 Task: Set "Video encoder" for transcode stream output to "Automatic".
Action: Mouse moved to (110, 12)
Screenshot: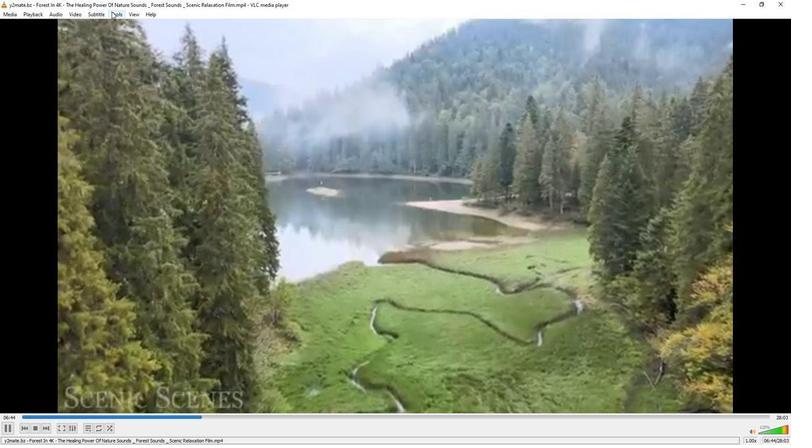 
Action: Mouse pressed left at (110, 12)
Screenshot: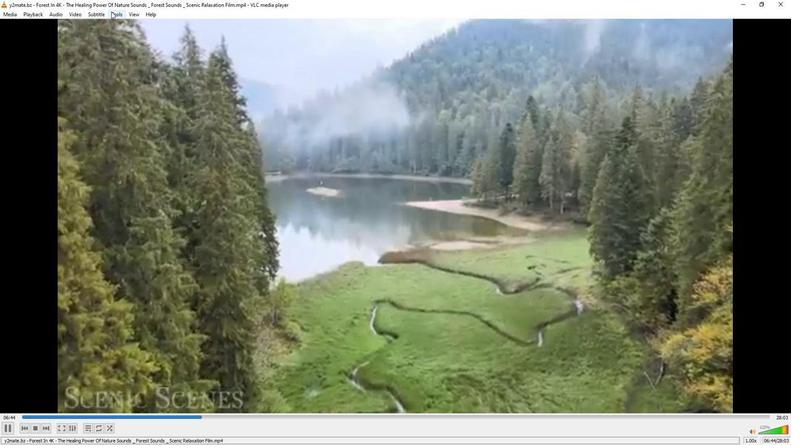 
Action: Mouse moved to (126, 111)
Screenshot: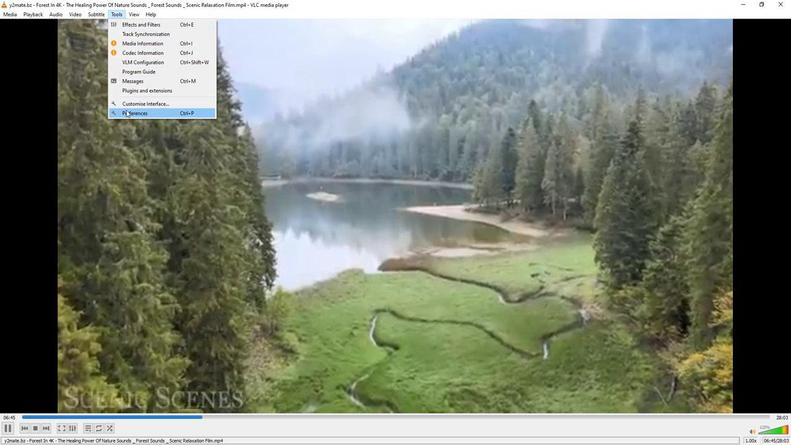 
Action: Mouse pressed left at (126, 111)
Screenshot: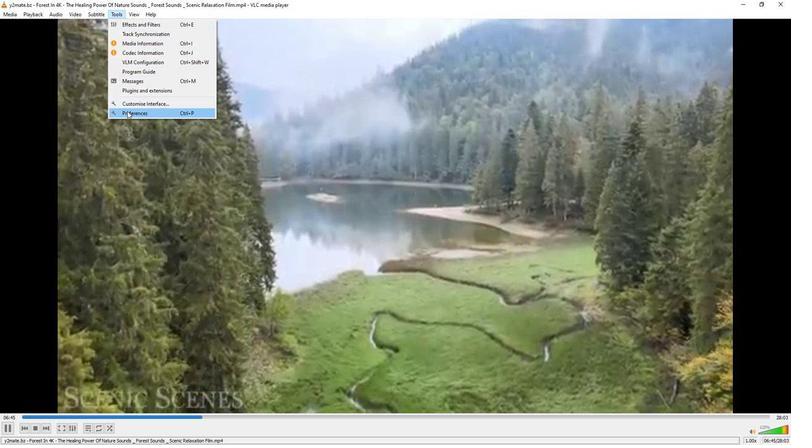 
Action: Mouse moved to (259, 361)
Screenshot: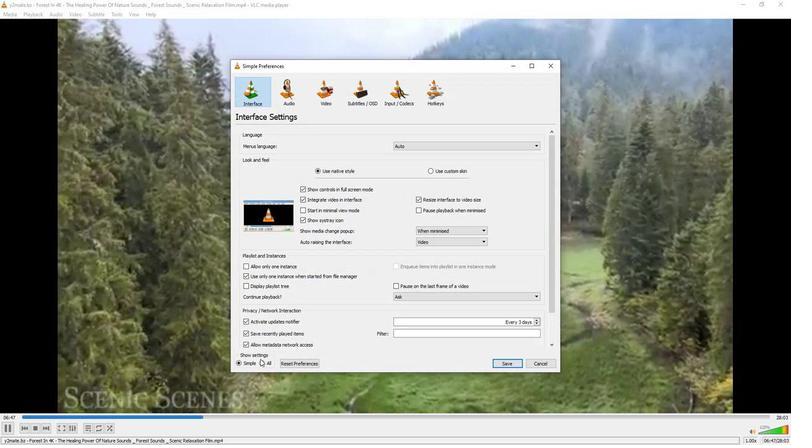 
Action: Mouse pressed left at (259, 361)
Screenshot: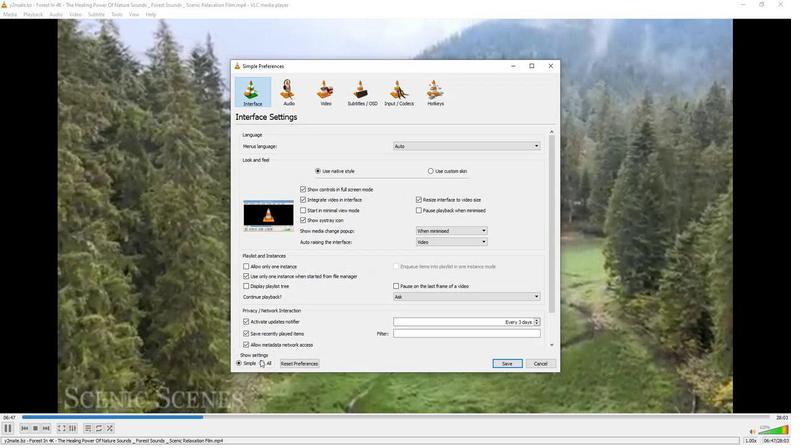 
Action: Mouse moved to (265, 301)
Screenshot: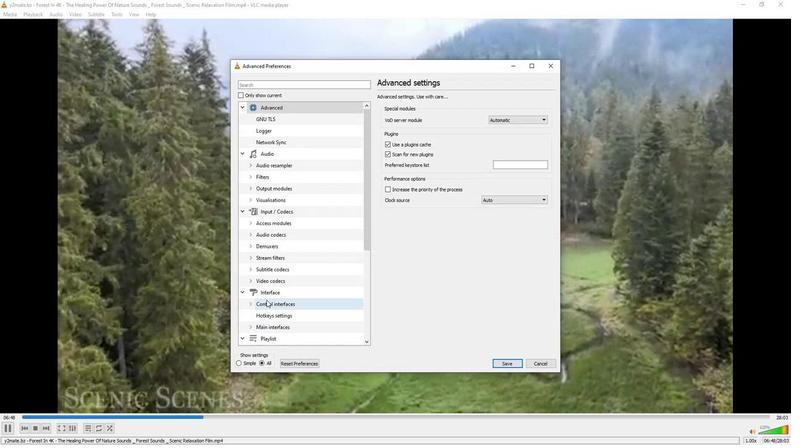 
Action: Mouse scrolled (265, 300) with delta (0, 0)
Screenshot: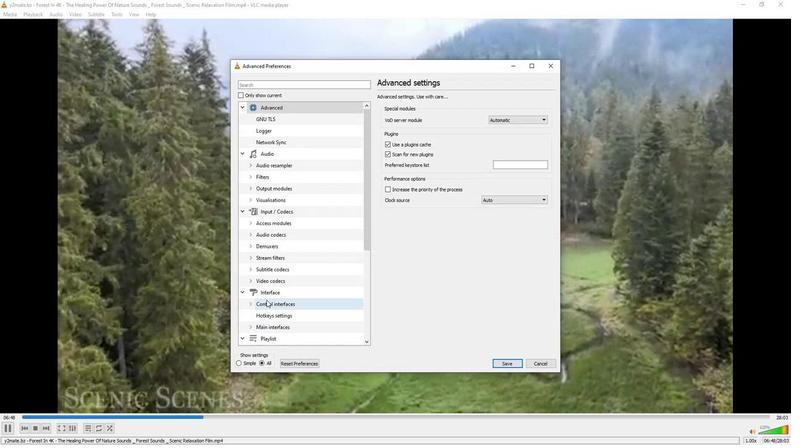 
Action: Mouse moved to (265, 299)
Screenshot: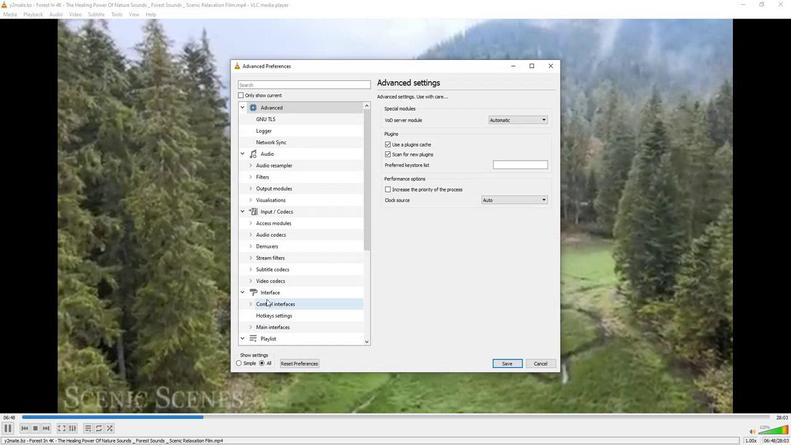 
Action: Mouse scrolled (265, 299) with delta (0, 0)
Screenshot: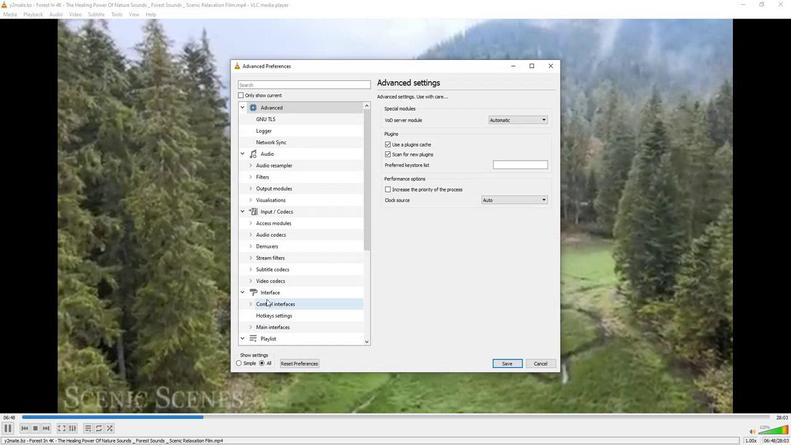 
Action: Mouse moved to (265, 297)
Screenshot: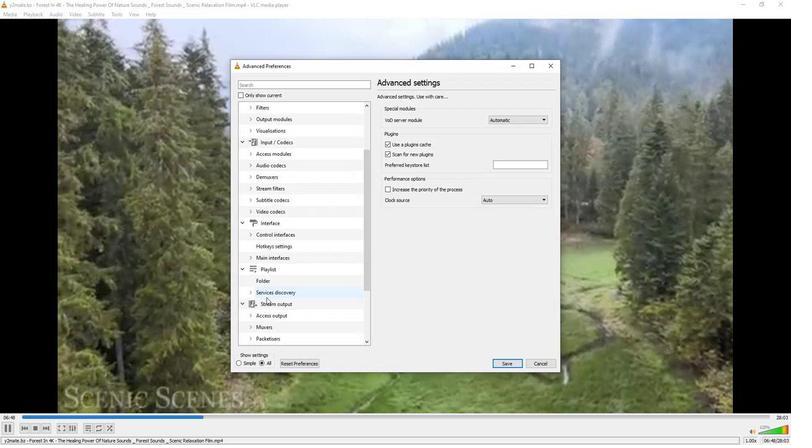 
Action: Mouse scrolled (265, 297) with delta (0, 0)
Screenshot: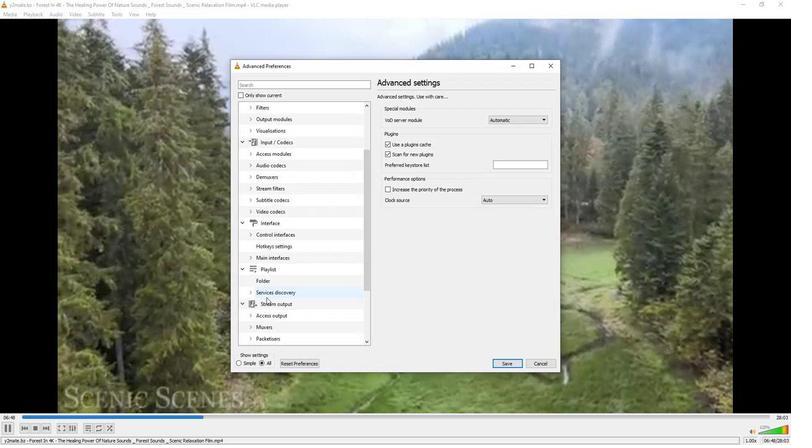 
Action: Mouse moved to (265, 296)
Screenshot: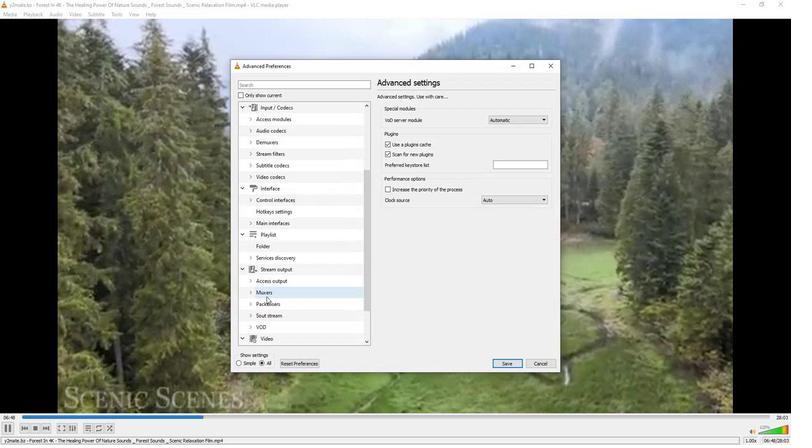 
Action: Mouse scrolled (265, 296) with delta (0, 0)
Screenshot: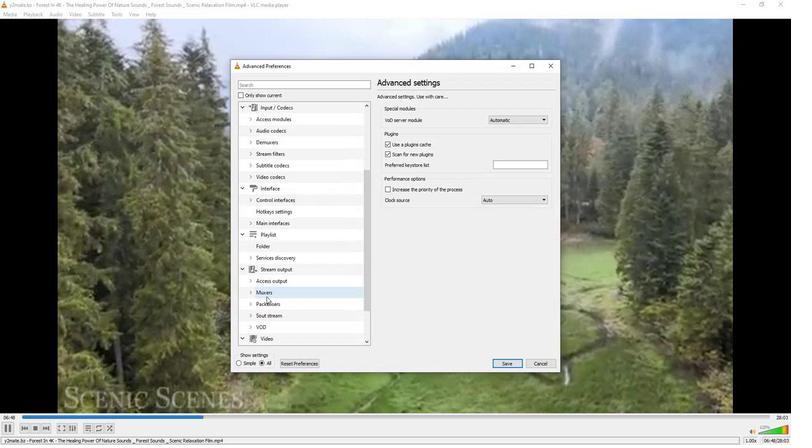 
Action: Mouse moved to (248, 282)
Screenshot: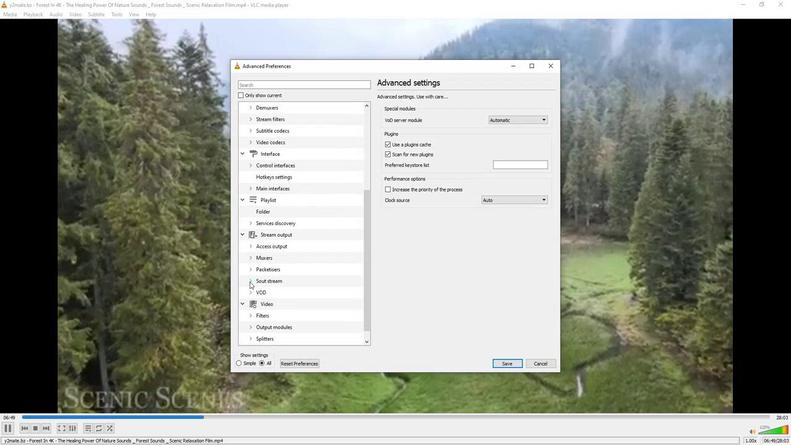 
Action: Mouse pressed left at (248, 282)
Screenshot: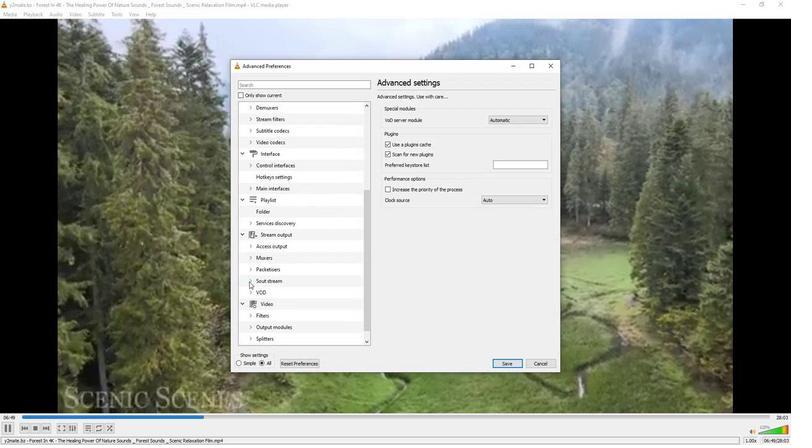 
Action: Mouse moved to (263, 289)
Screenshot: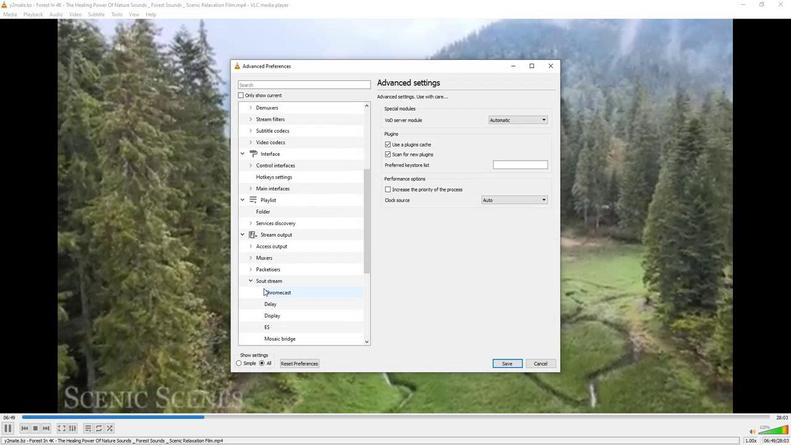 
Action: Mouse scrolled (263, 288) with delta (0, 0)
Screenshot: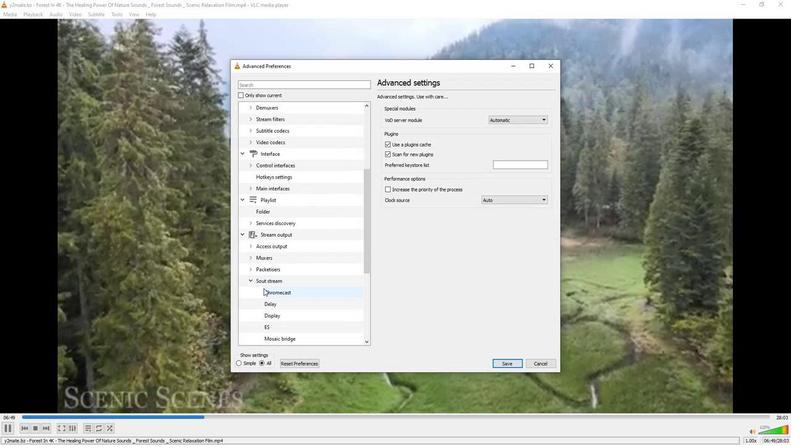 
Action: Mouse scrolled (263, 288) with delta (0, 0)
Screenshot: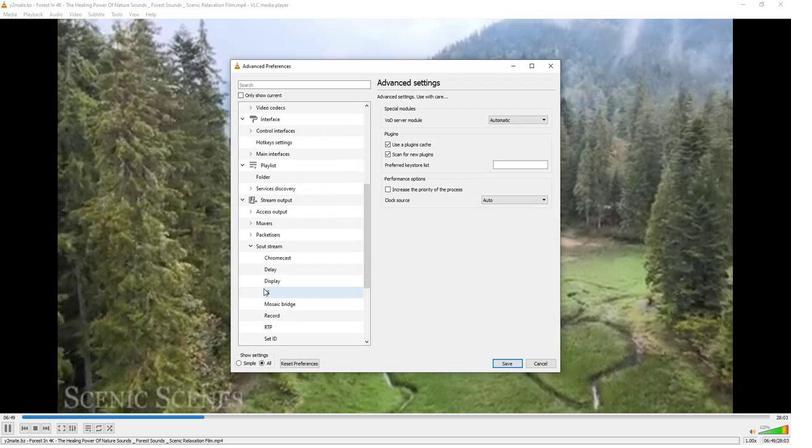 
Action: Mouse scrolled (263, 288) with delta (0, 0)
Screenshot: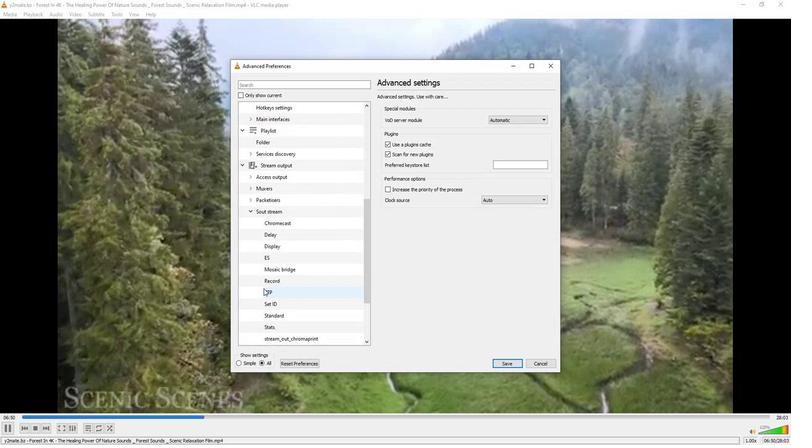 
Action: Mouse moved to (273, 315)
Screenshot: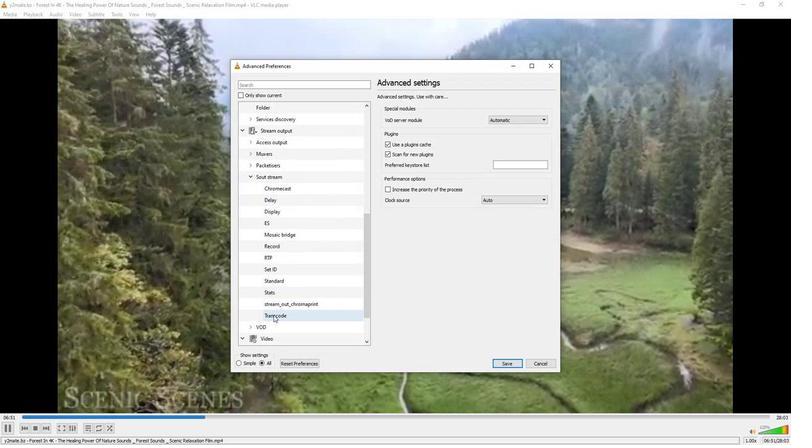 
Action: Mouse pressed left at (273, 315)
Screenshot: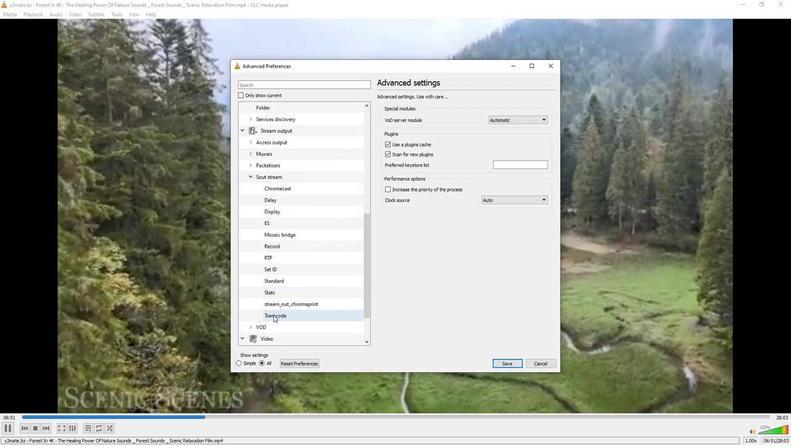 
Action: Mouse moved to (508, 119)
Screenshot: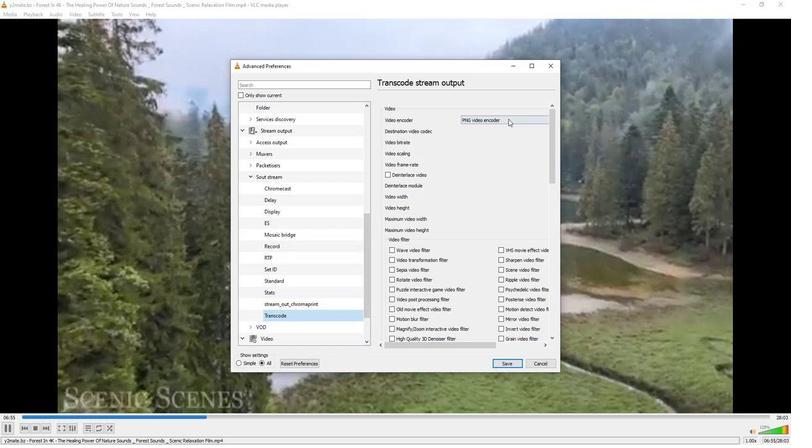 
Action: Mouse pressed left at (508, 119)
Screenshot: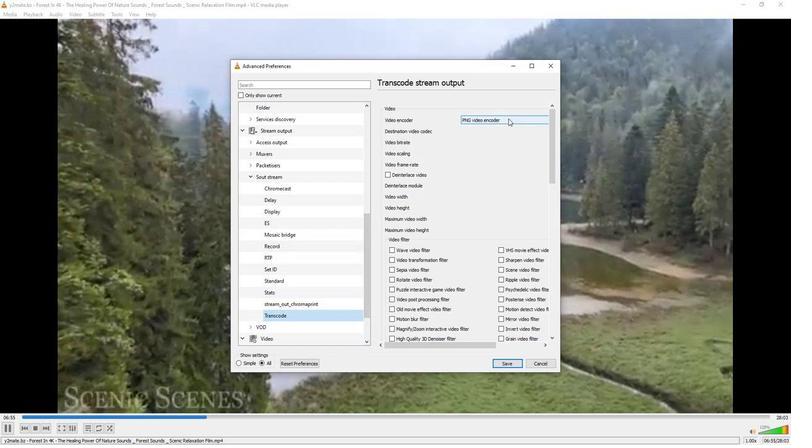 
Action: Mouse moved to (480, 125)
Screenshot: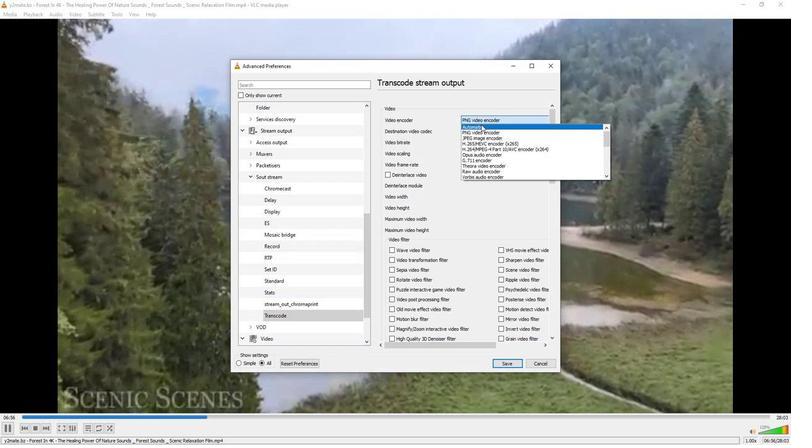 
Action: Mouse pressed left at (480, 125)
Screenshot: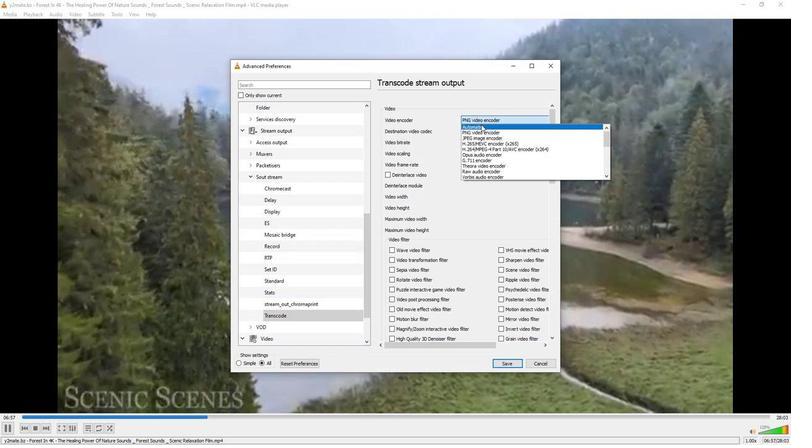 
Action: Mouse moved to (435, 199)
Screenshot: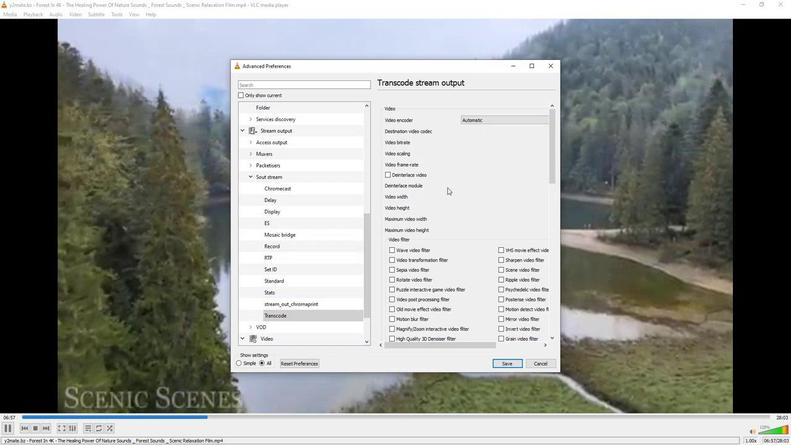 
